 Task: In the  document Love.doc, select heading and apply ' Italics'  Using "replace feature", replace:  'joy to enjoyment'
Action: Mouse moved to (445, 210)
Screenshot: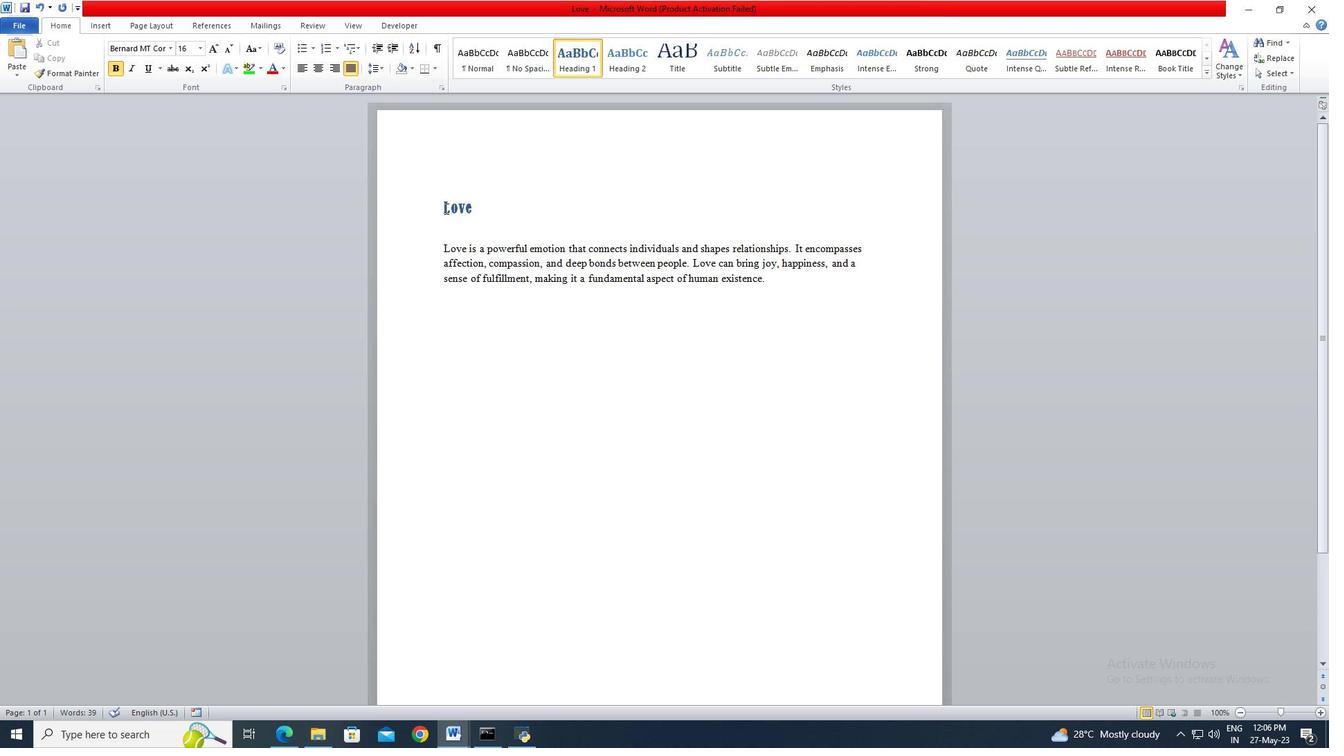 
Action: Mouse pressed left at (445, 210)
Screenshot: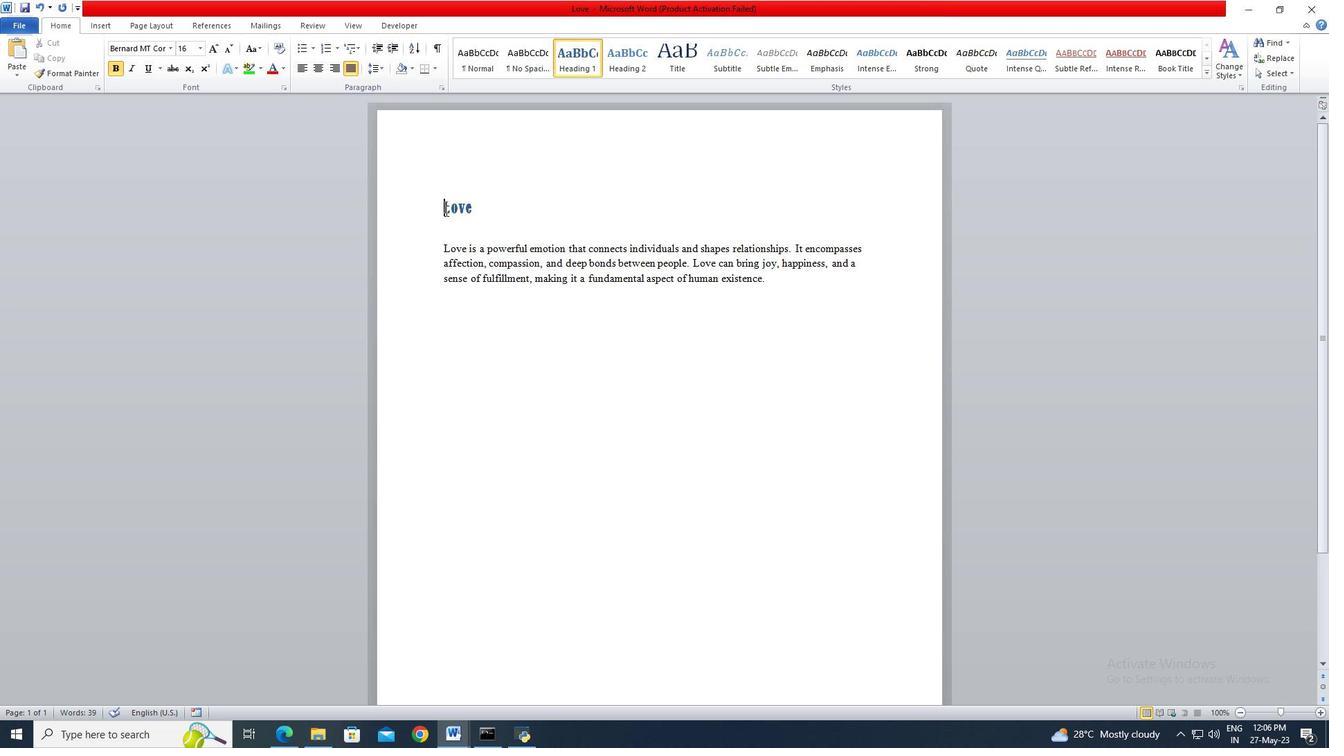 
Action: Mouse moved to (492, 213)
Screenshot: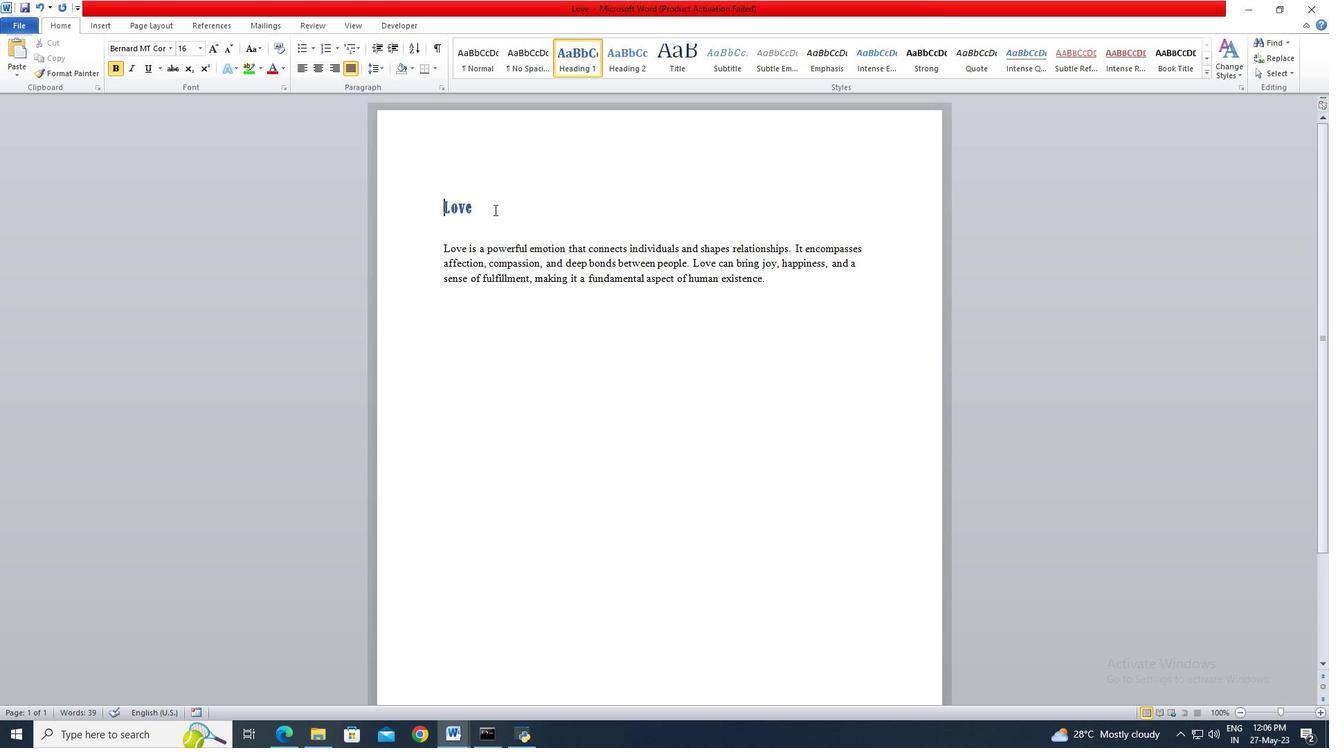 
Action: Key pressed <Key.shift><Key.right><Key.end>
Screenshot: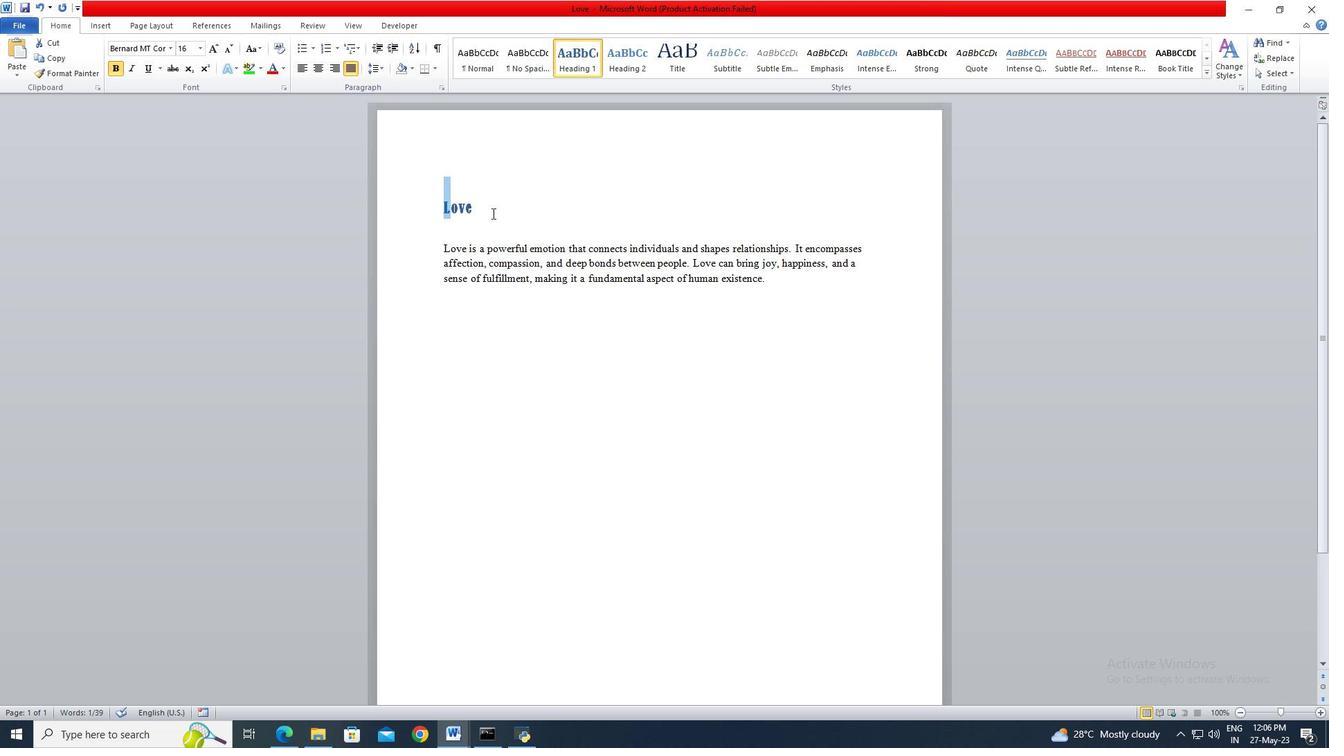 
Action: Mouse moved to (139, 68)
Screenshot: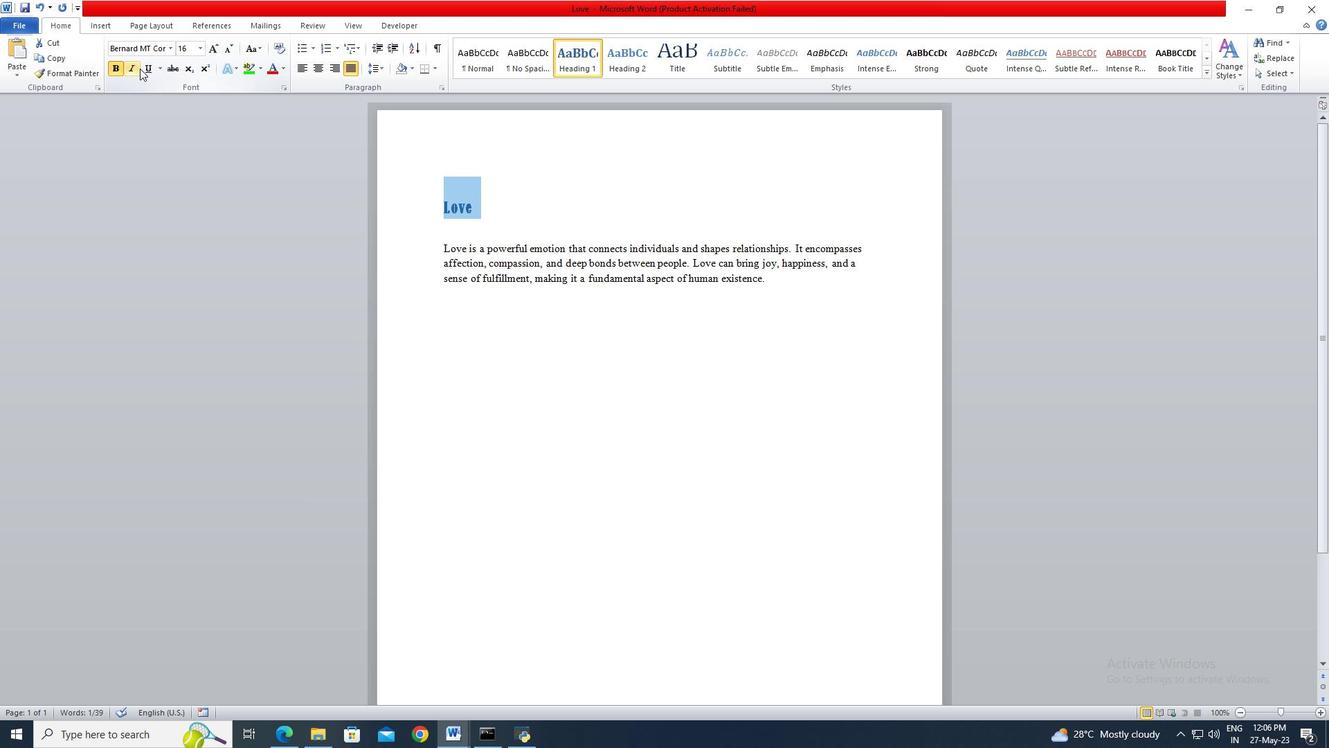 
Action: Mouse pressed left at (139, 68)
Screenshot: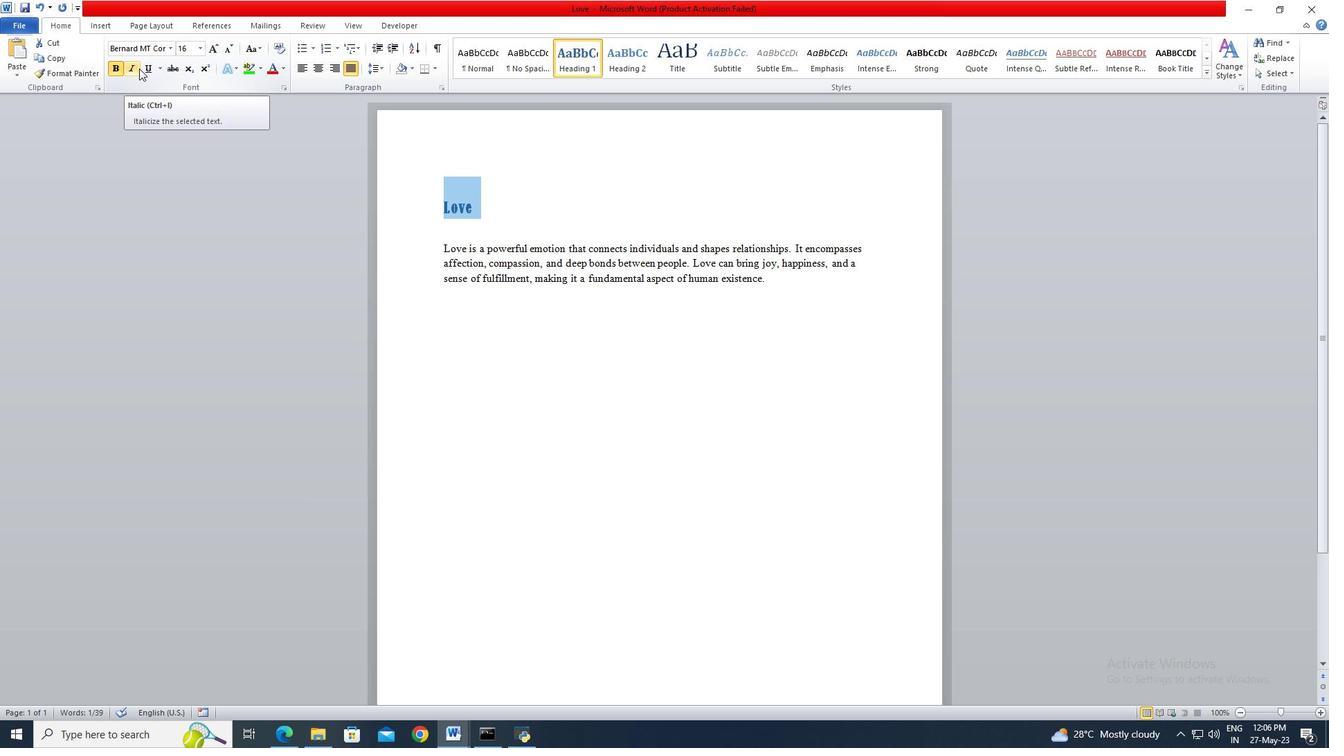 
Action: Mouse moved to (1268, 55)
Screenshot: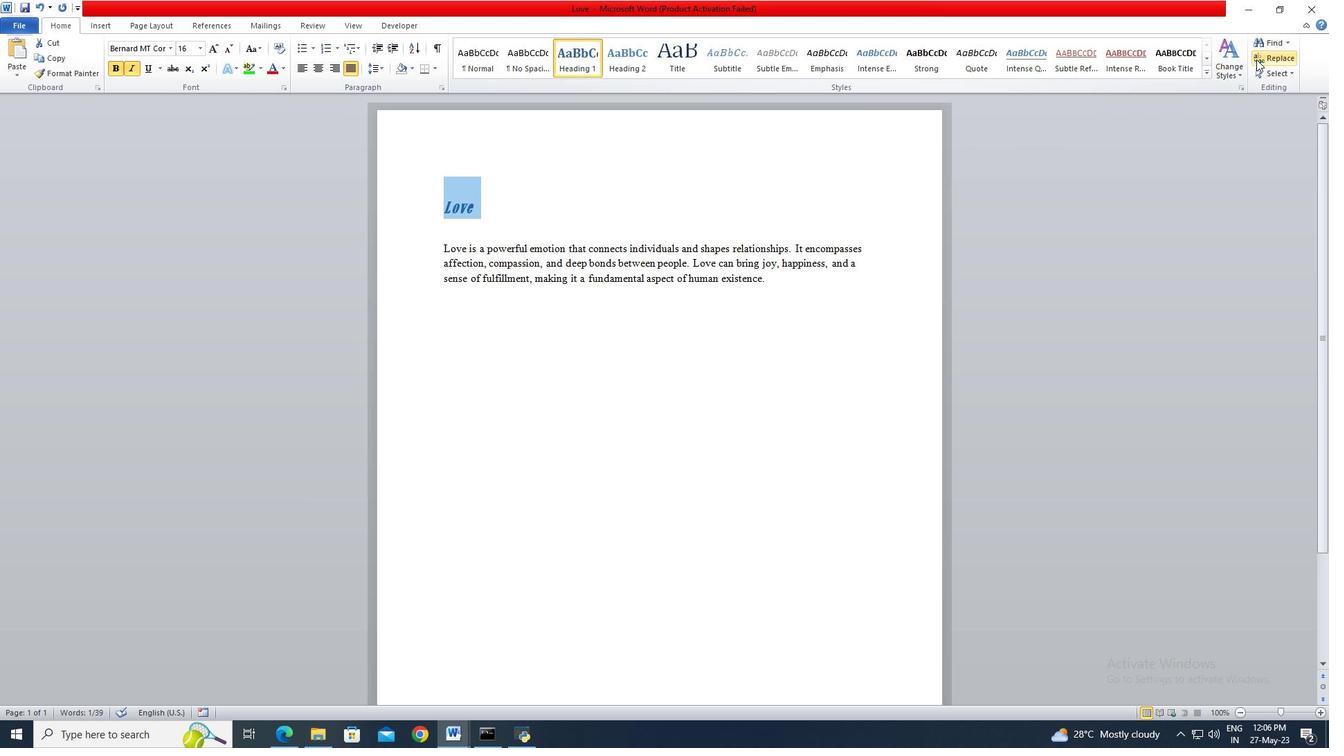 
Action: Mouse pressed left at (1268, 55)
Screenshot: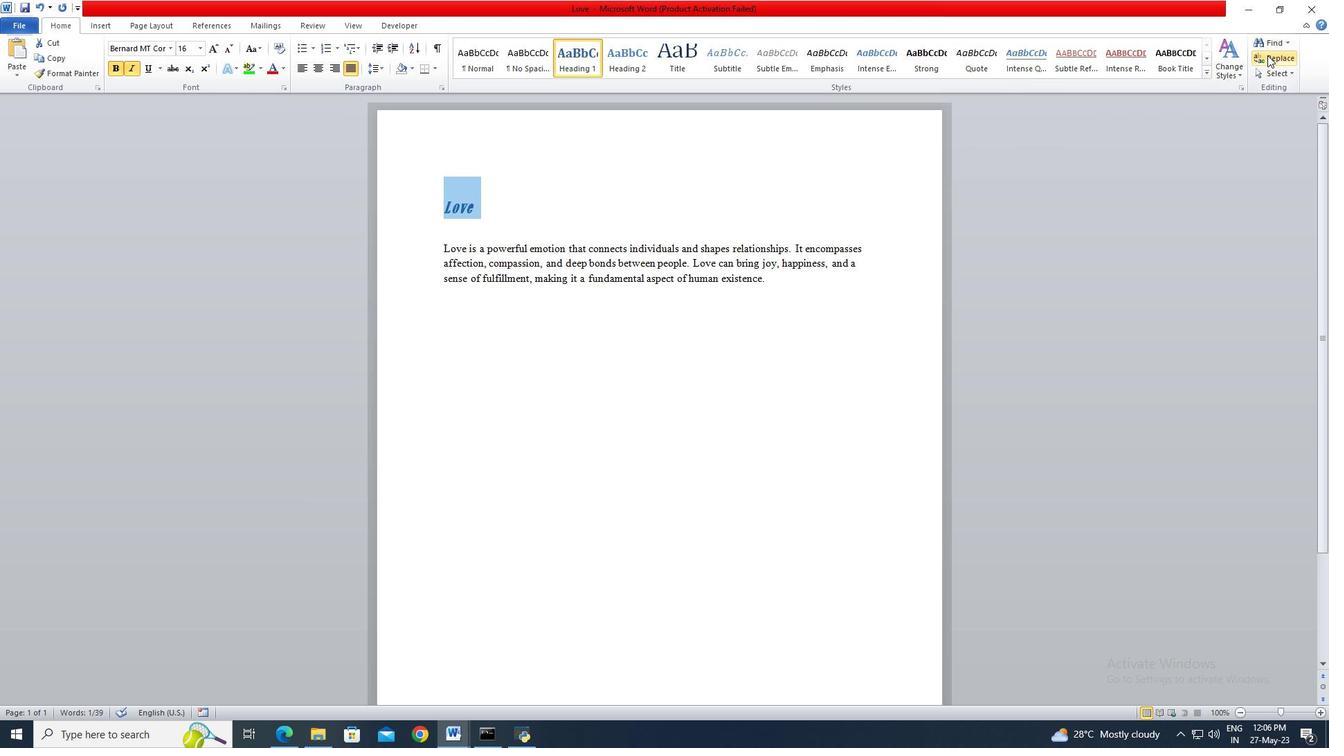 
Action: Mouse moved to (619, 116)
Screenshot: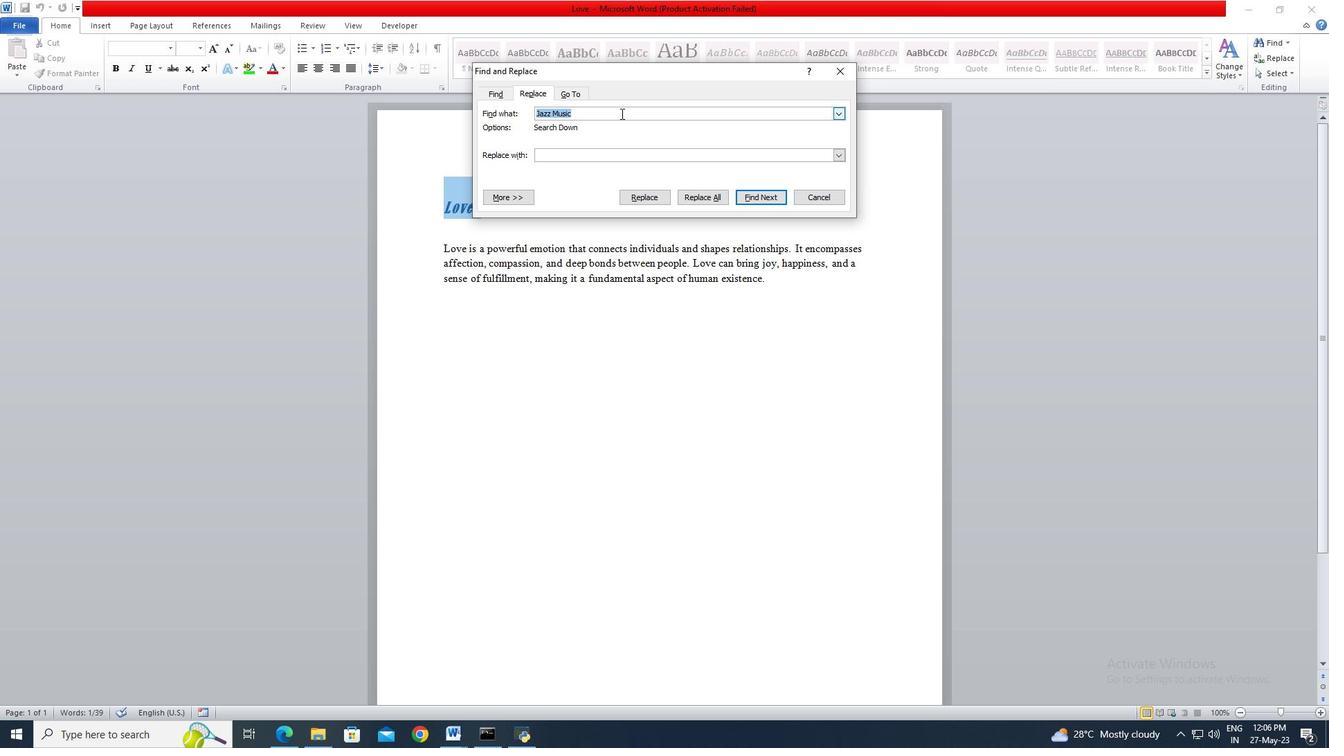 
Action: Mouse pressed left at (619, 116)
Screenshot: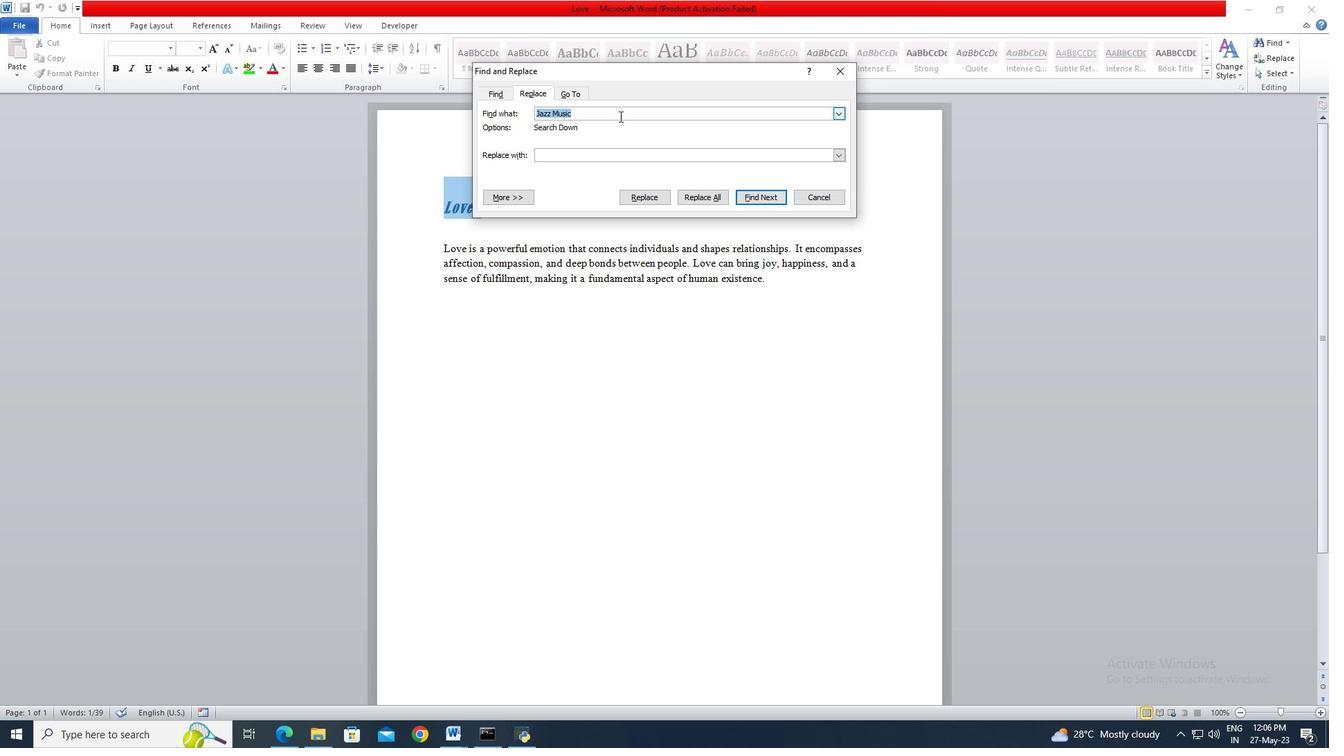 
Action: Key pressed ctrl+A<Key.delete>joy<Key.tab>enjoyment
Screenshot: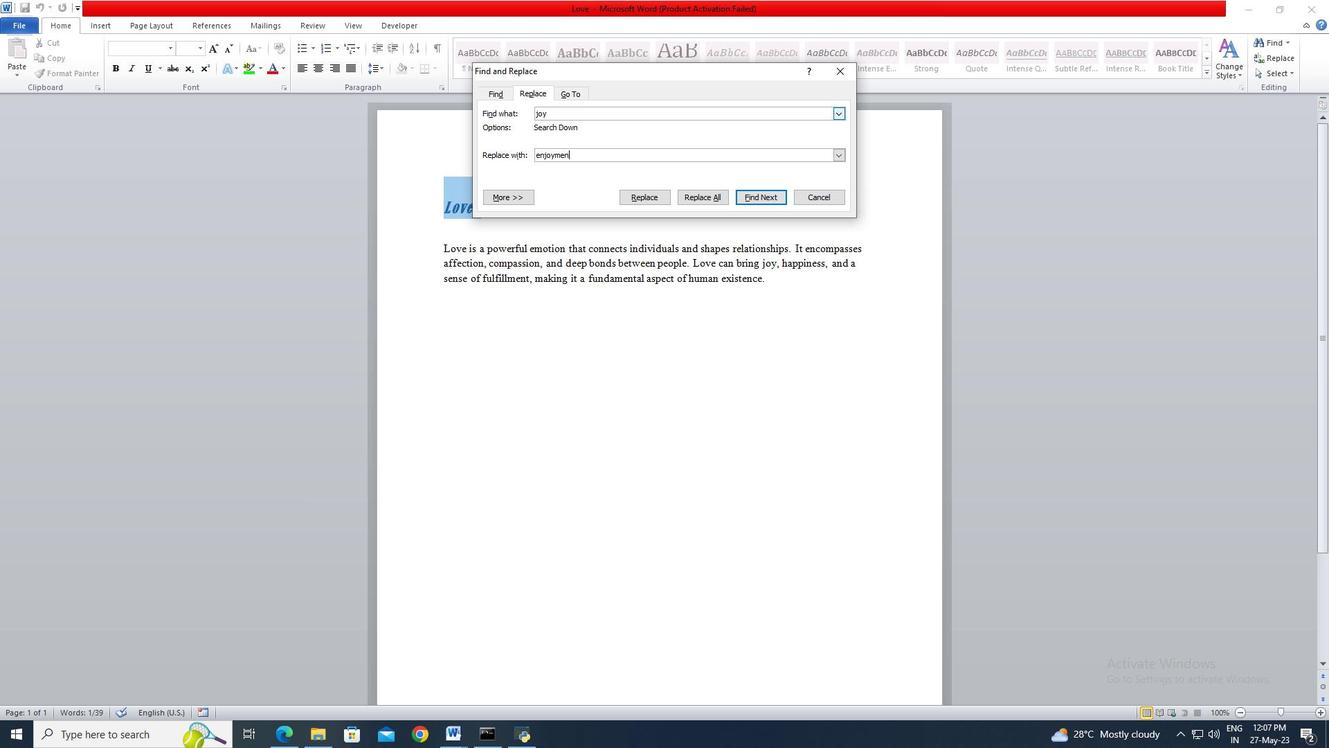 
Action: Mouse moved to (663, 194)
Screenshot: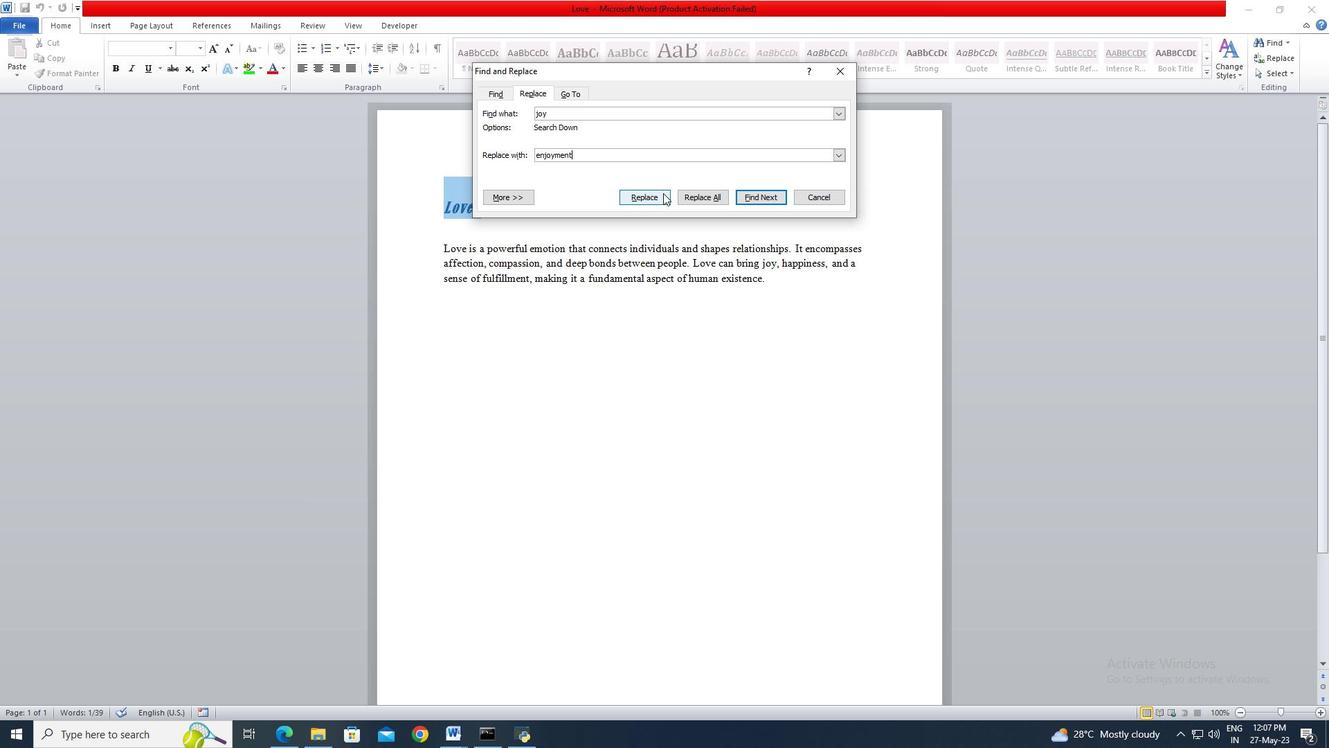 
Action: Mouse pressed left at (663, 194)
Screenshot: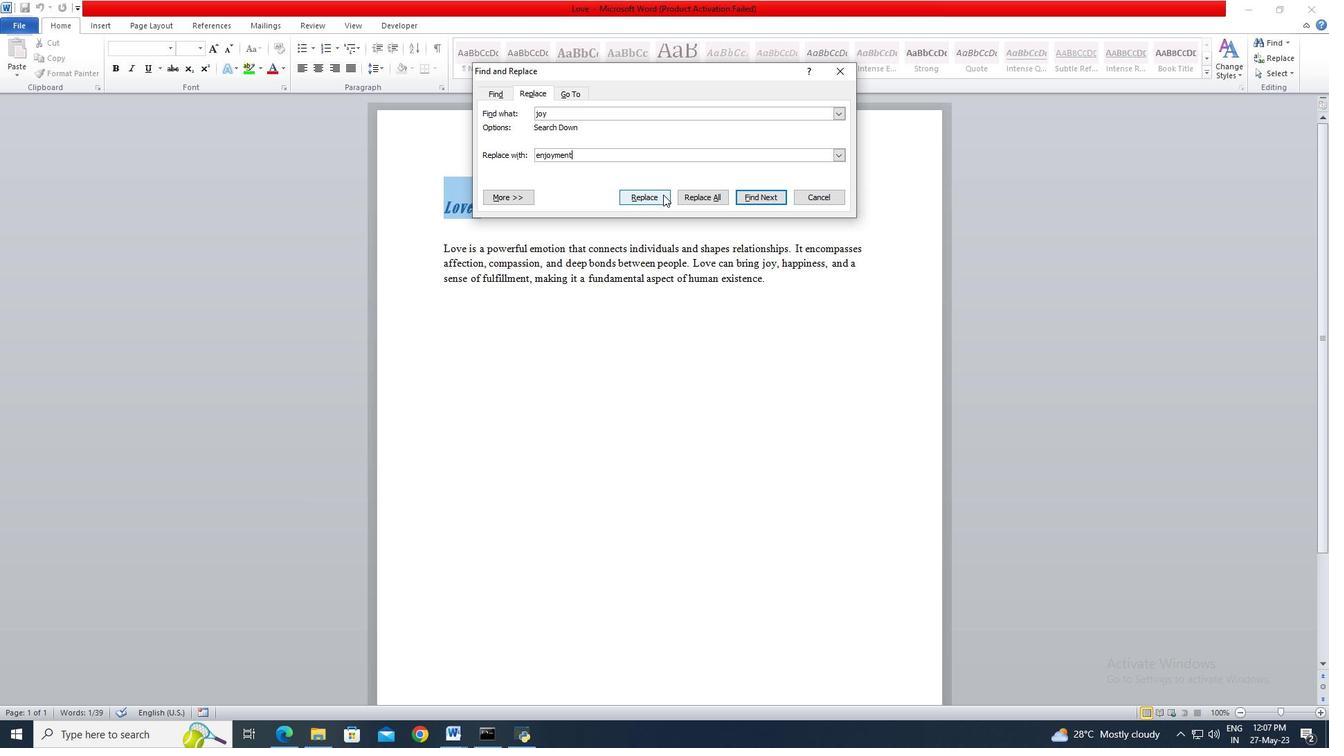 
Action: Mouse moved to (626, 398)
Screenshot: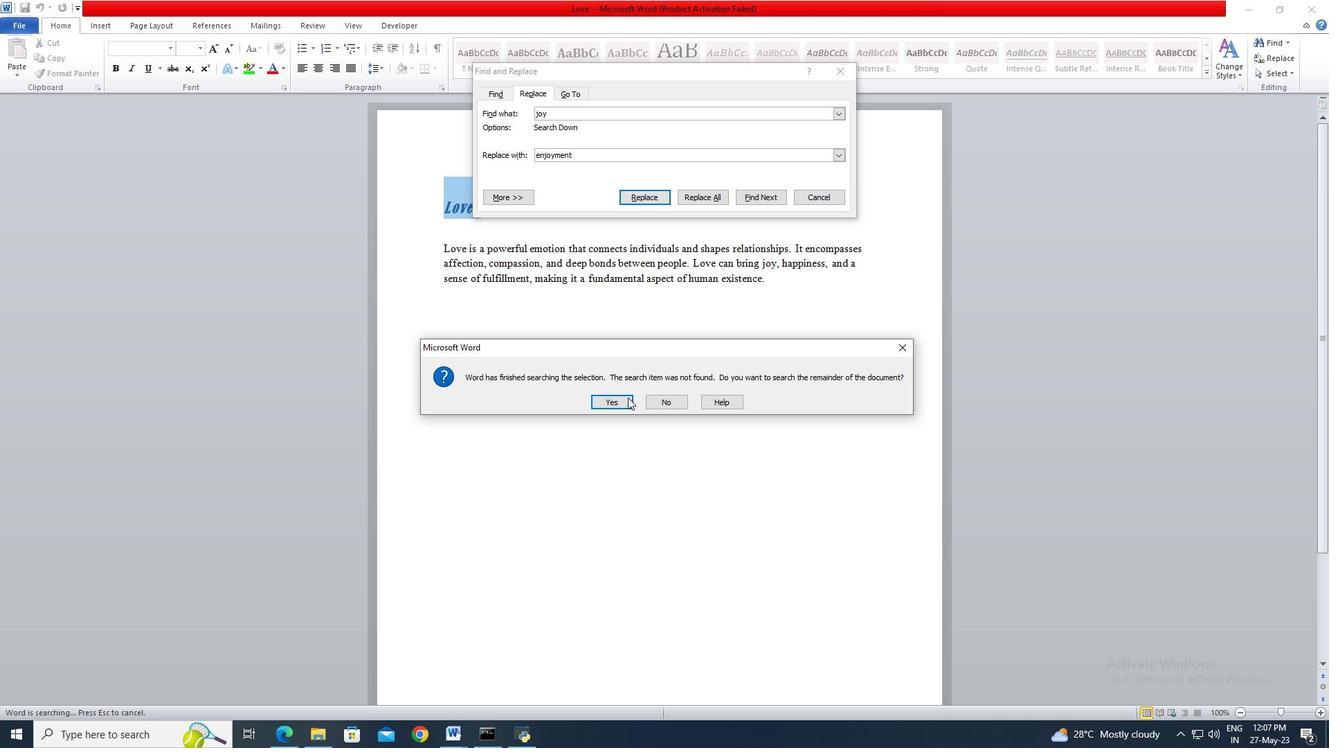 
Action: Mouse pressed left at (626, 398)
Screenshot: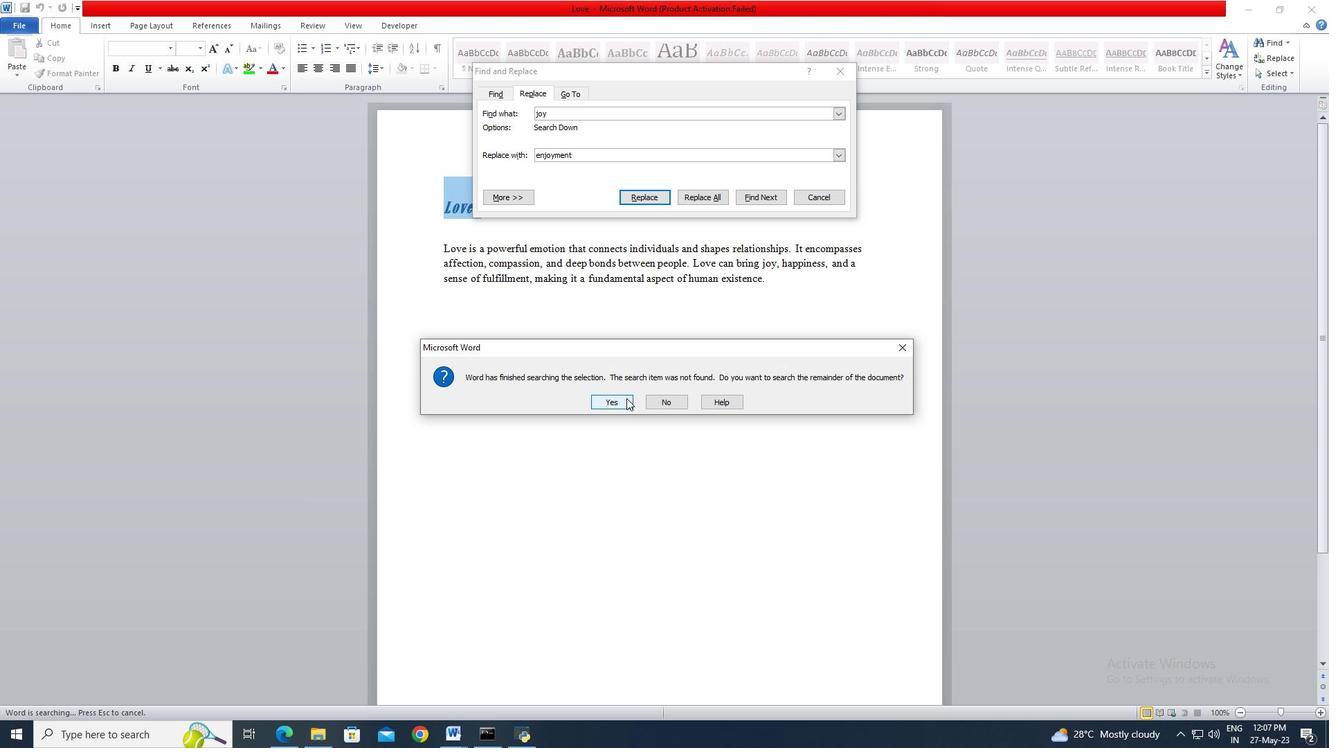 
Action: Mouse moved to (658, 197)
Screenshot: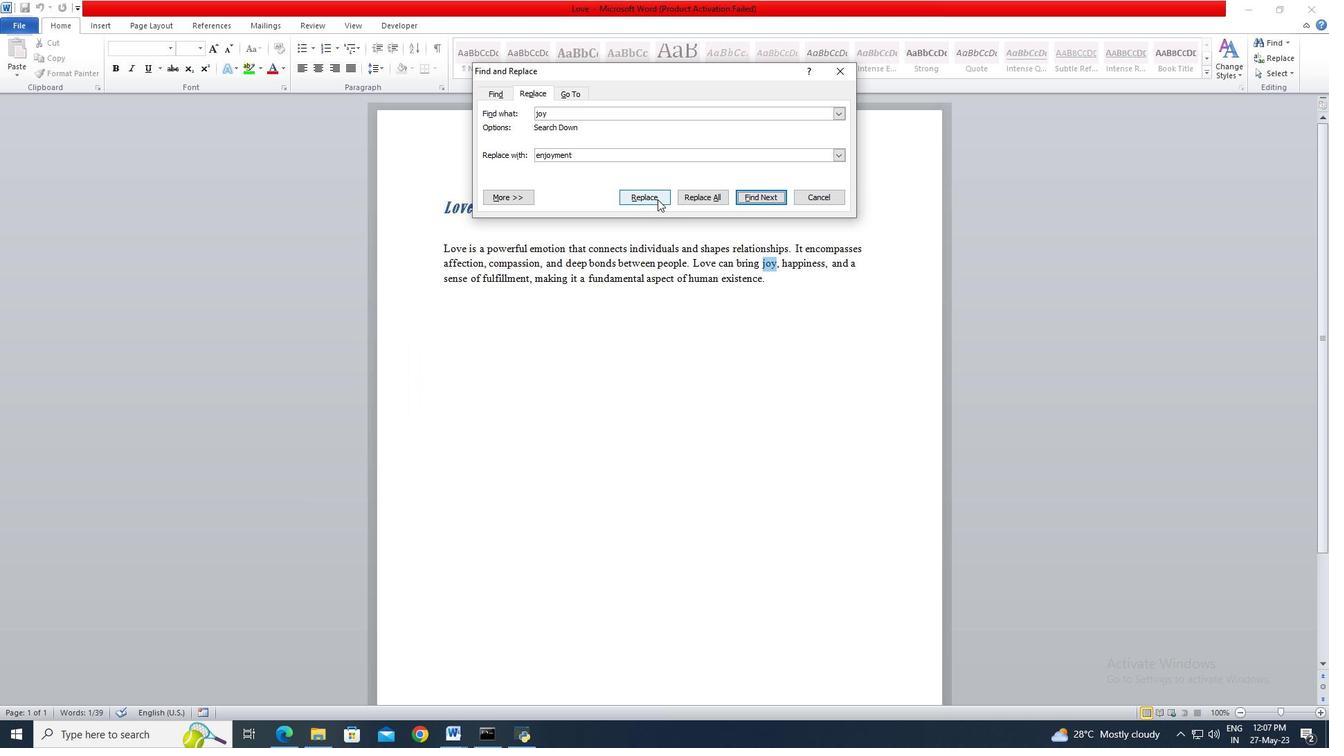 
Action: Mouse pressed left at (658, 197)
Screenshot: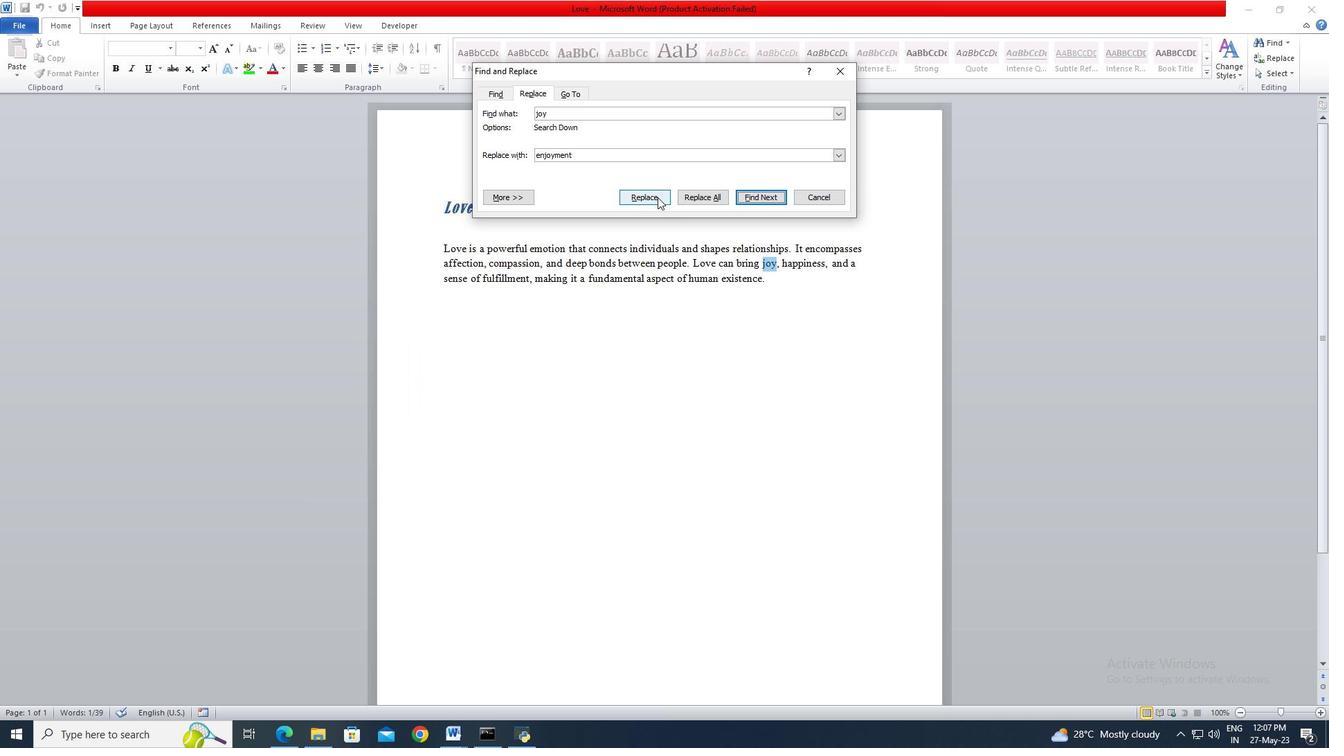 
Action: Mouse moved to (642, 400)
Screenshot: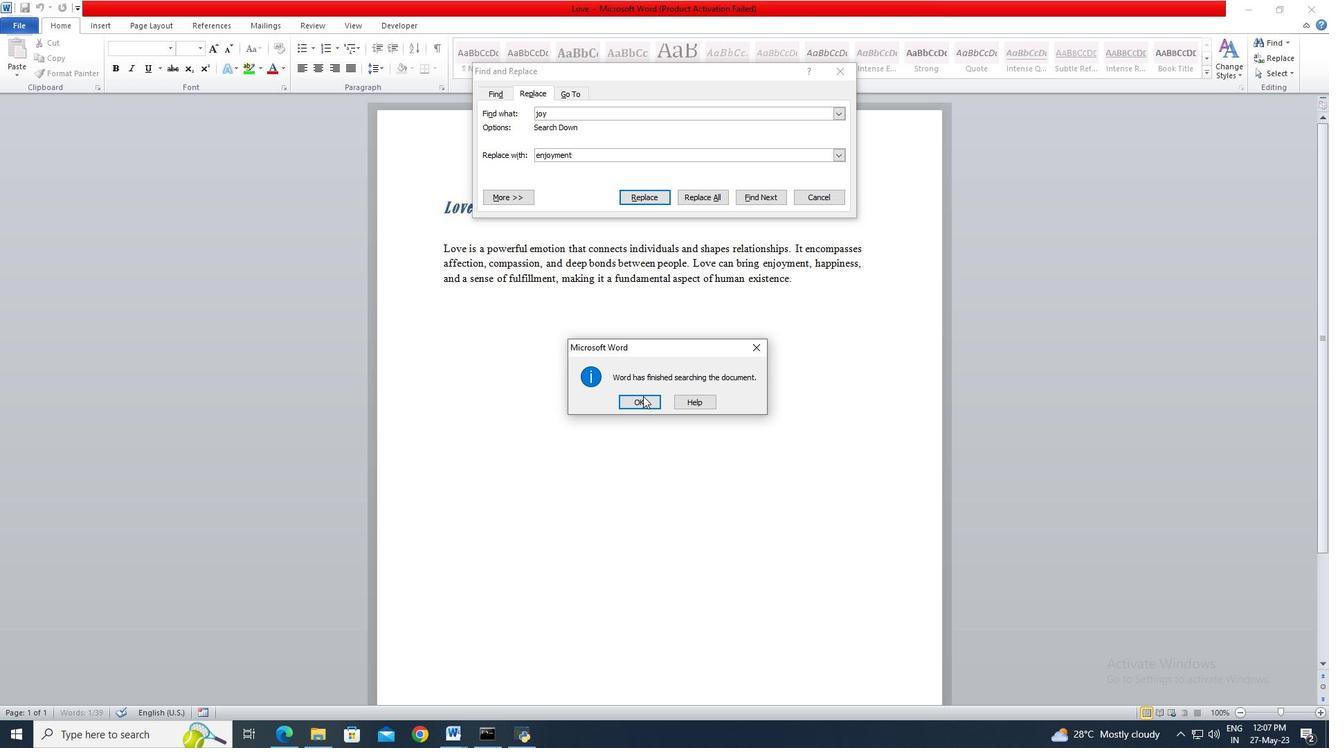 
Action: Mouse pressed left at (642, 400)
Screenshot: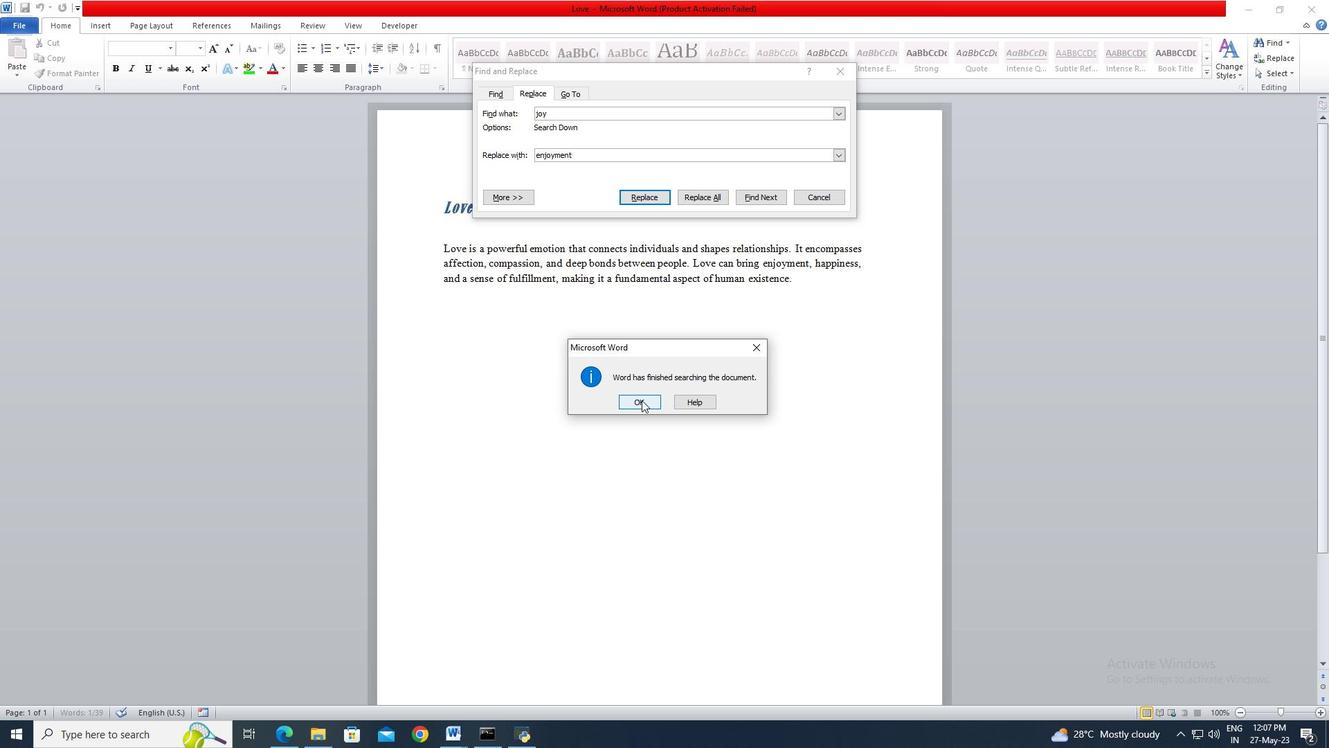 
Action: Mouse moved to (827, 196)
Screenshot: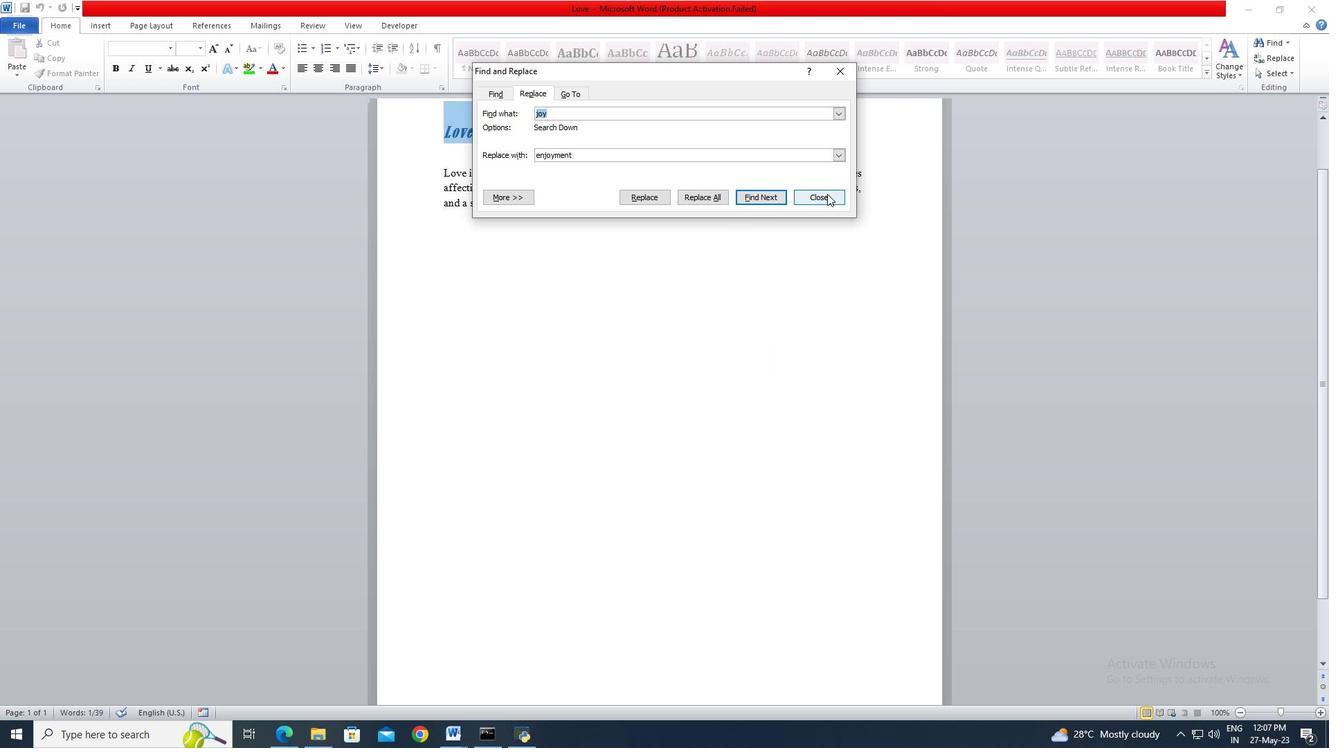 
Action: Mouse pressed left at (827, 196)
Screenshot: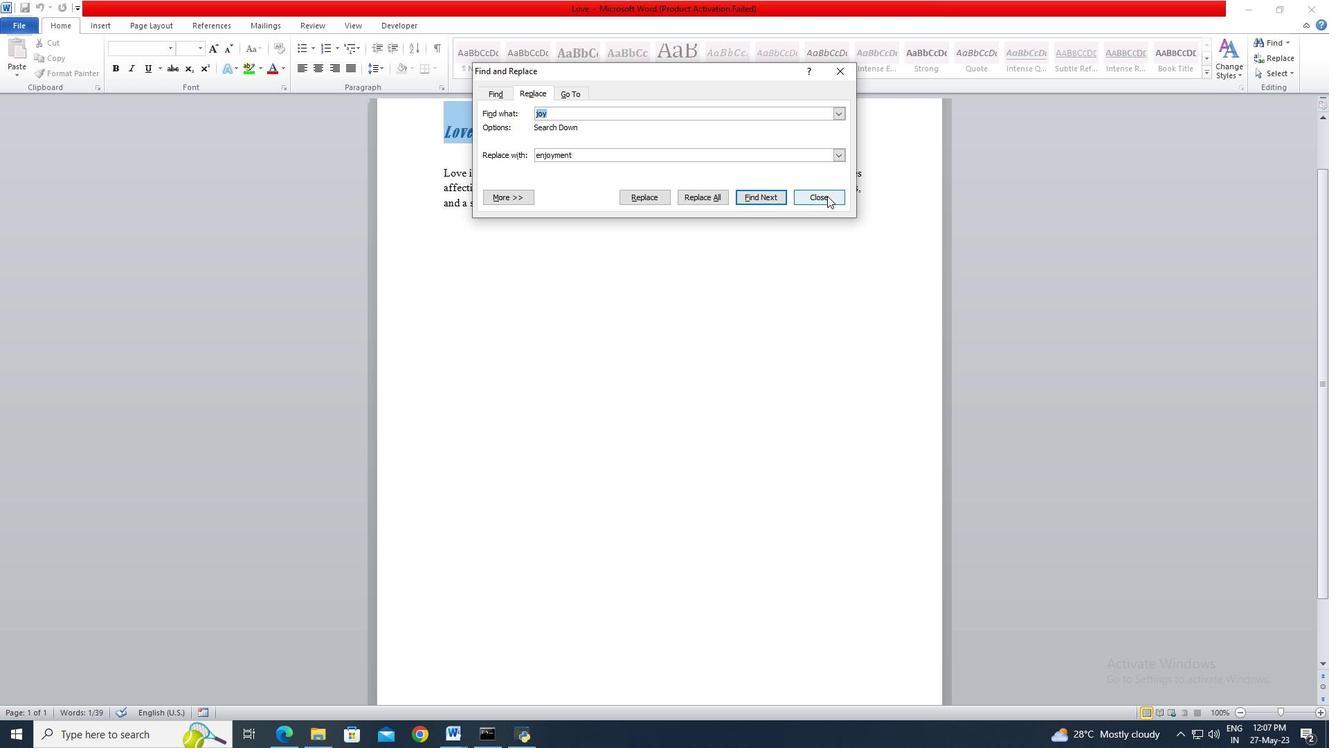 
Action: Mouse moved to (841, 196)
Screenshot: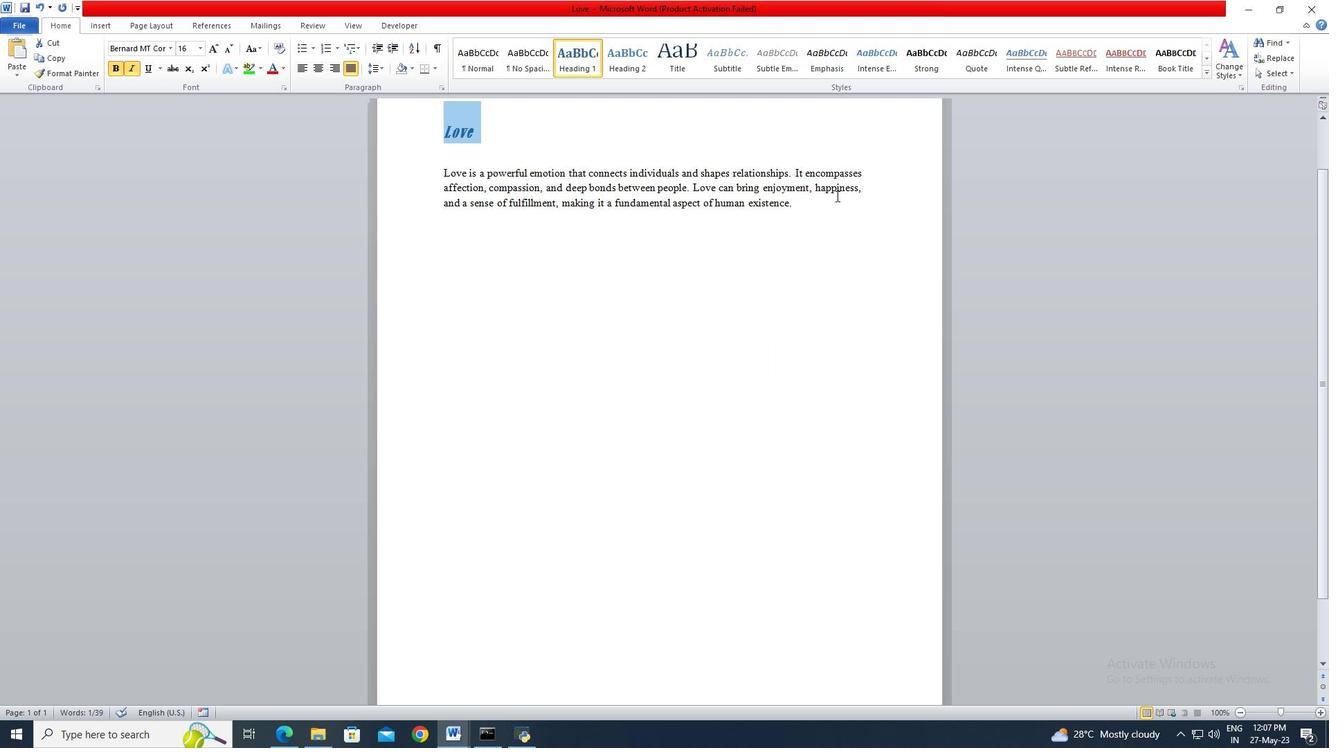 
